 Task: Create a task  Integrate website with a new email management tool , assign it to team member softage.4@softage.net in the project ConvertTech and update the status of the task to  Off Track , set the priority of the task to Medium
Action: Mouse moved to (210, 271)
Screenshot: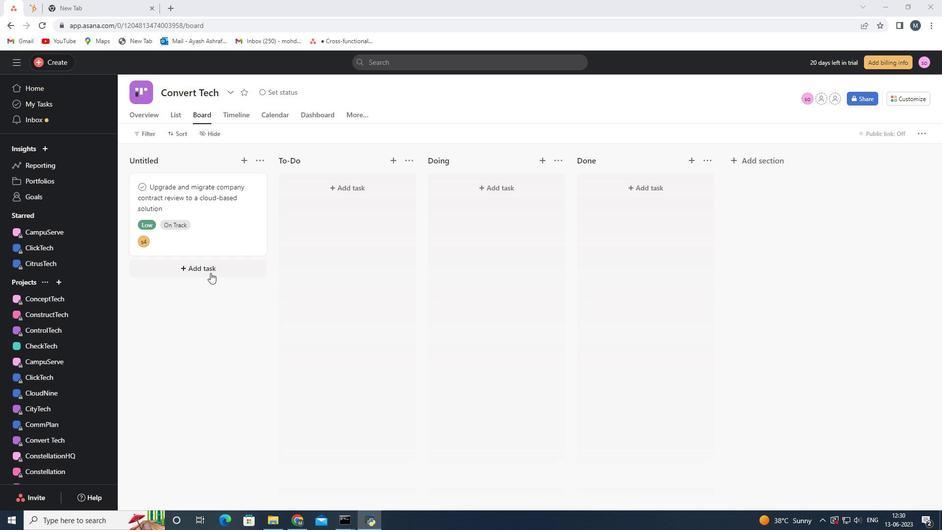 
Action: Mouse pressed left at (210, 271)
Screenshot: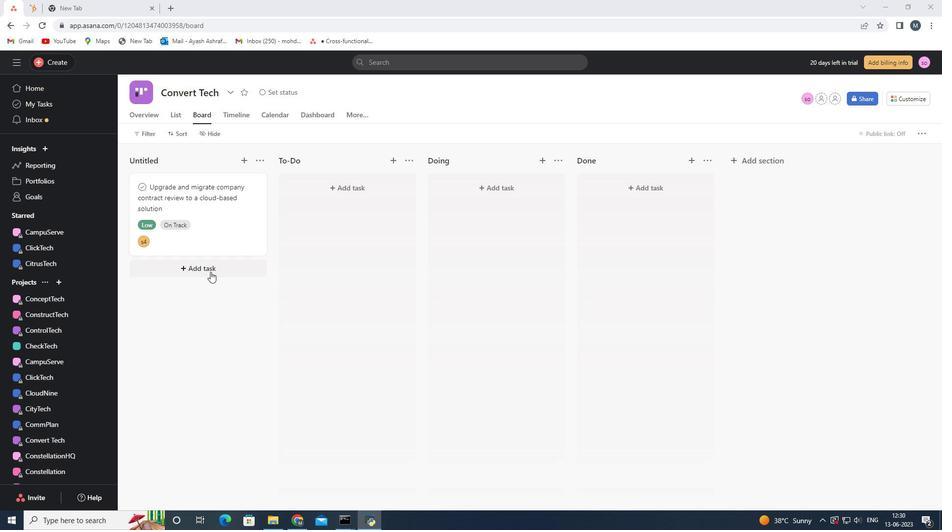 
Action: Mouse pressed left at (210, 271)
Screenshot: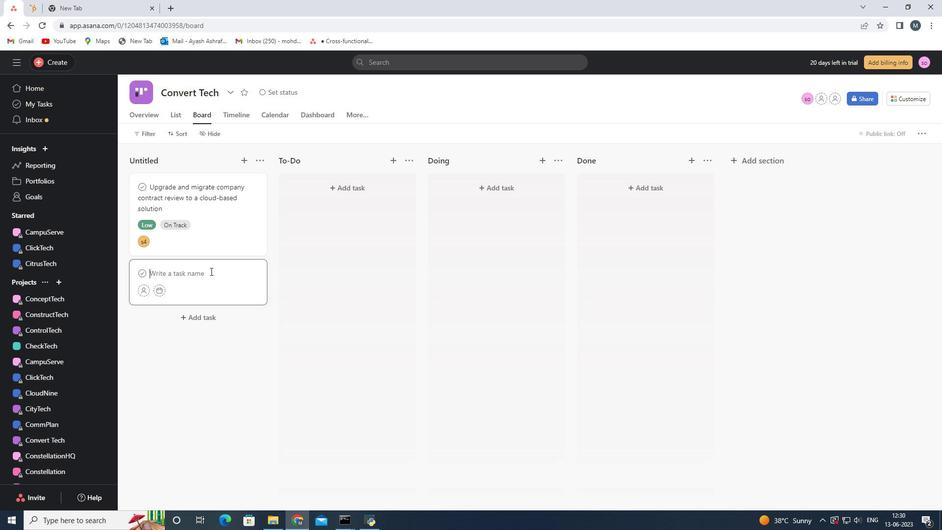 
Action: Mouse moved to (228, 265)
Screenshot: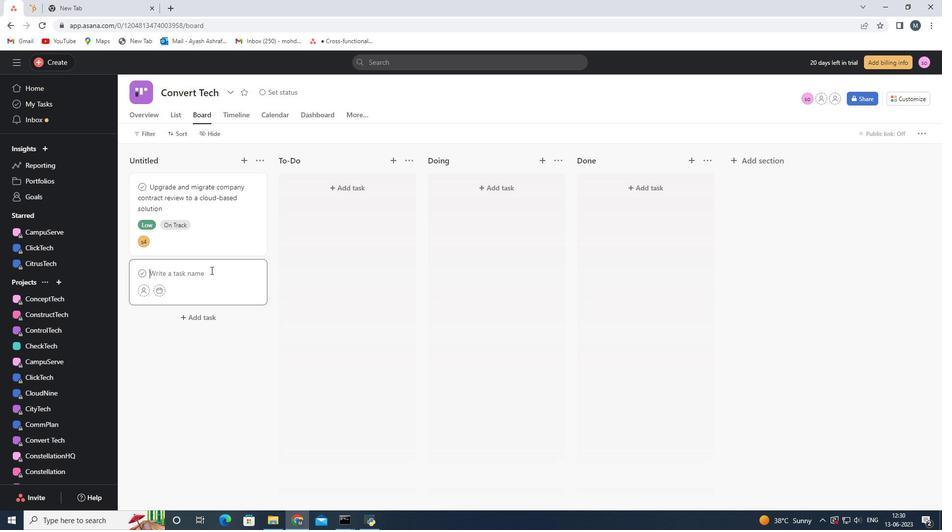 
Action: Key pressed <Key.shift>Integrate<Key.space>website<Key.space>with<Key.space>a<Key.space>new<Key.space>email<Key.space>management<Key.space>tool
Screenshot: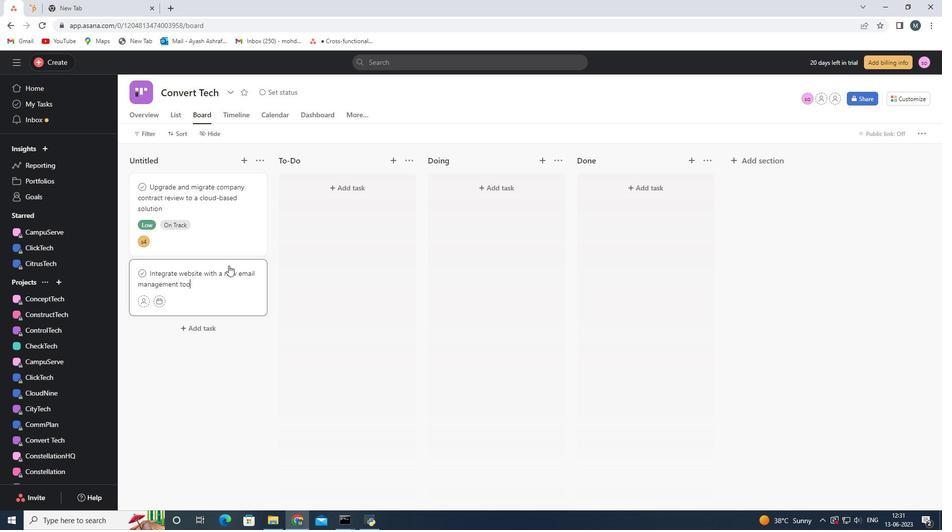 
Action: Mouse moved to (141, 302)
Screenshot: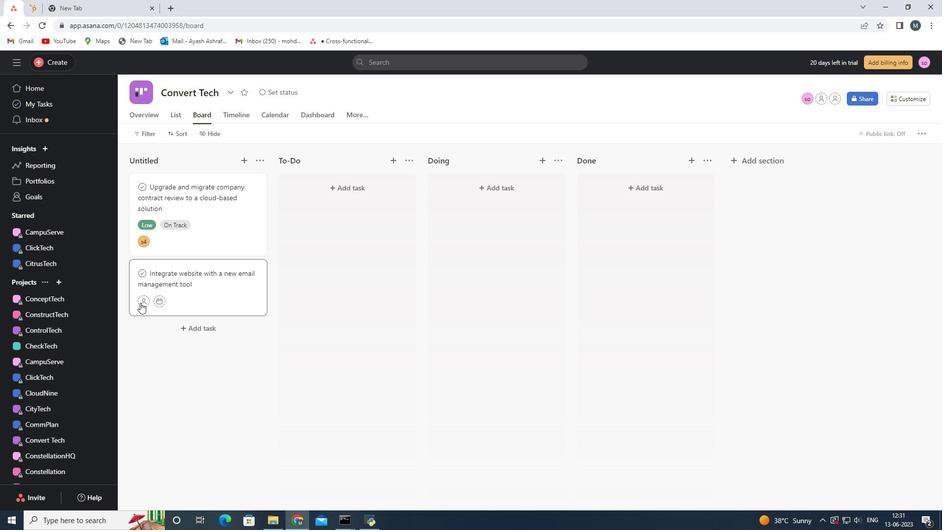 
Action: Mouse pressed left at (141, 302)
Screenshot: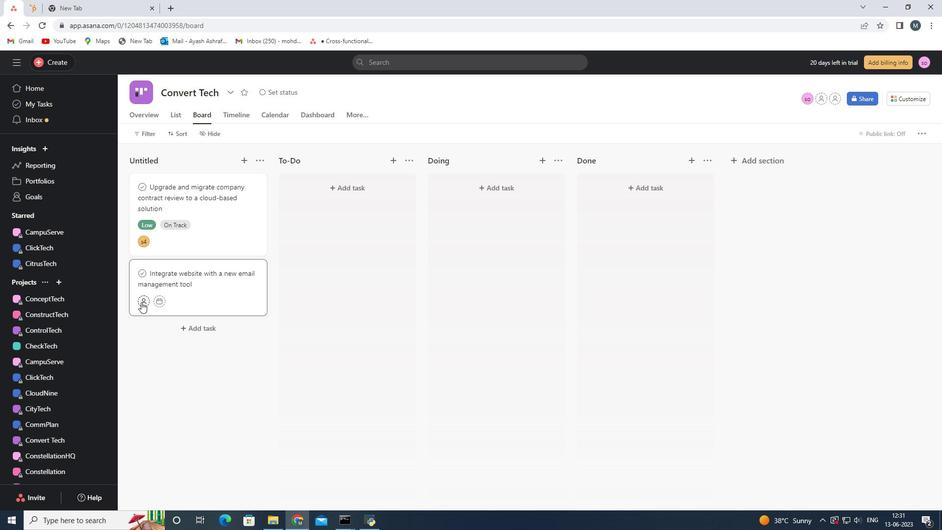 
Action: Mouse moved to (170, 335)
Screenshot: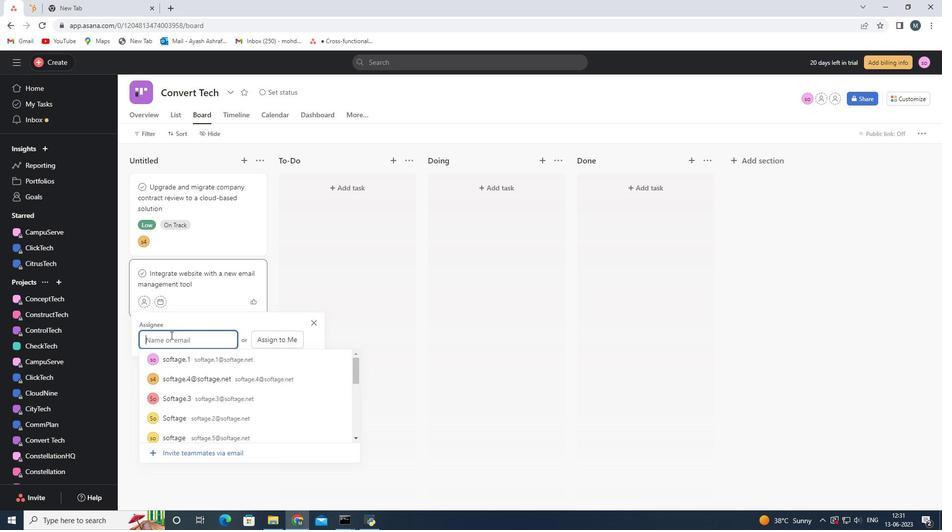 
Action: Mouse pressed left at (170, 335)
Screenshot: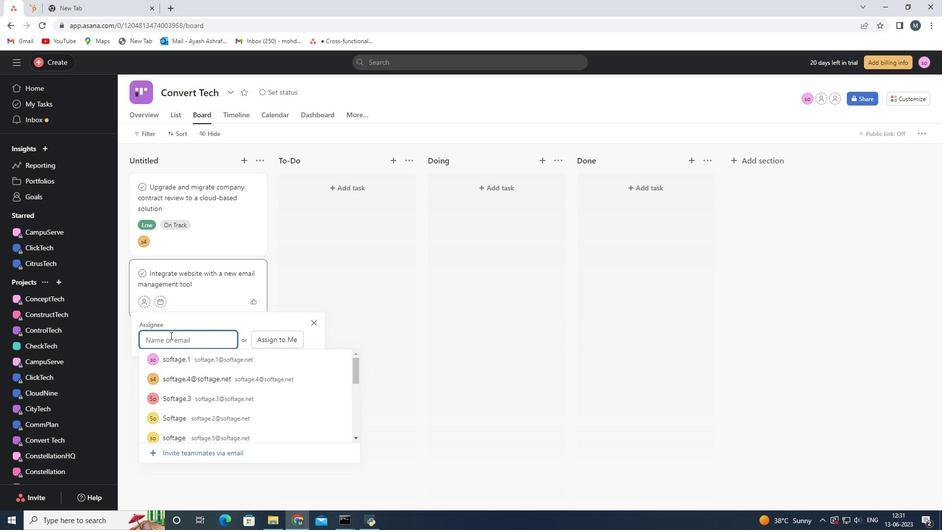 
Action: Mouse moved to (177, 334)
Screenshot: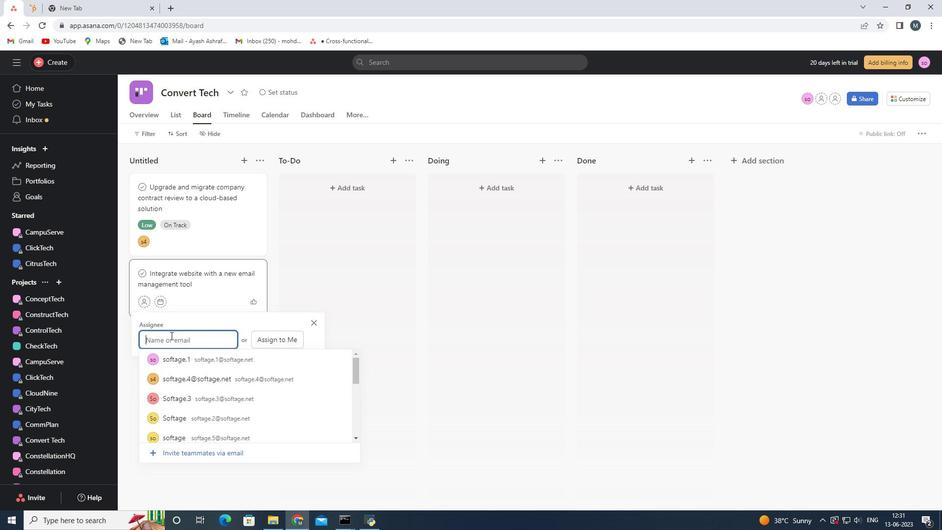 
Action: Key pressed softage.4<Key.shift>@softage.net
Screenshot: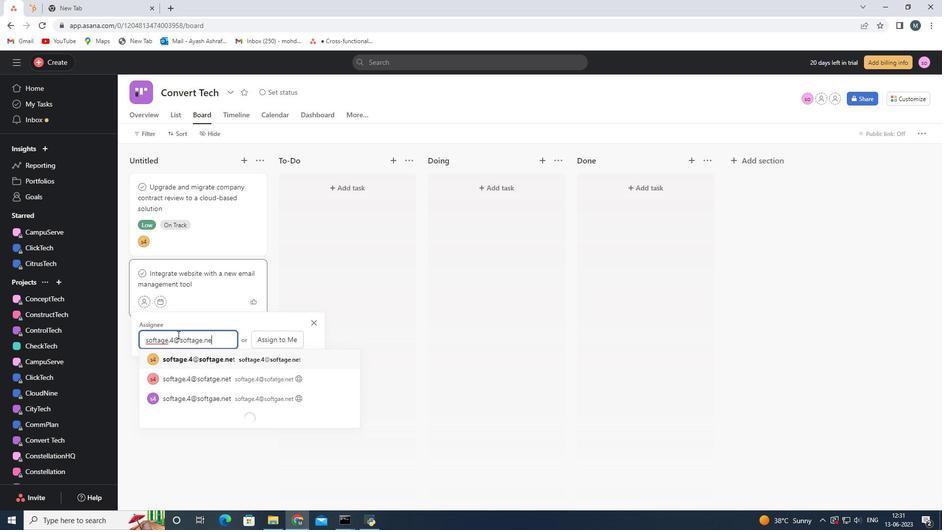 
Action: Mouse moved to (208, 359)
Screenshot: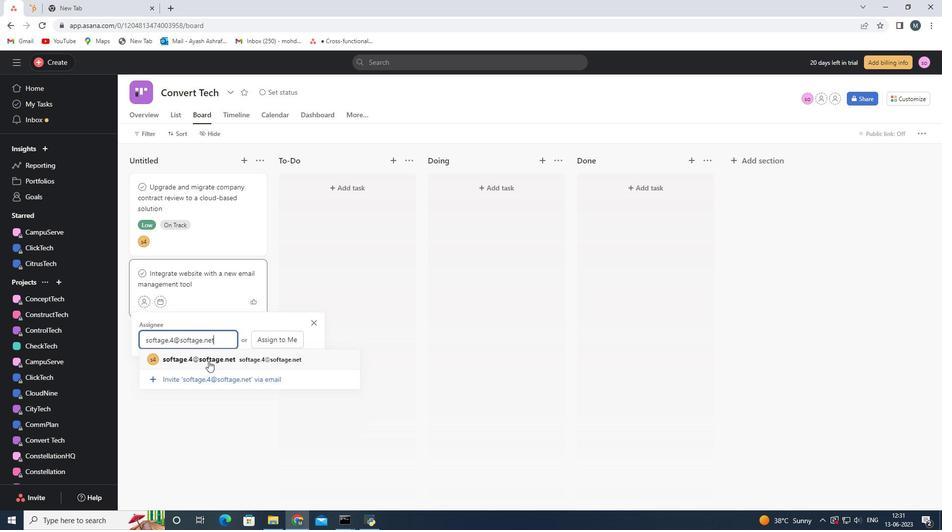 
Action: Mouse pressed left at (208, 359)
Screenshot: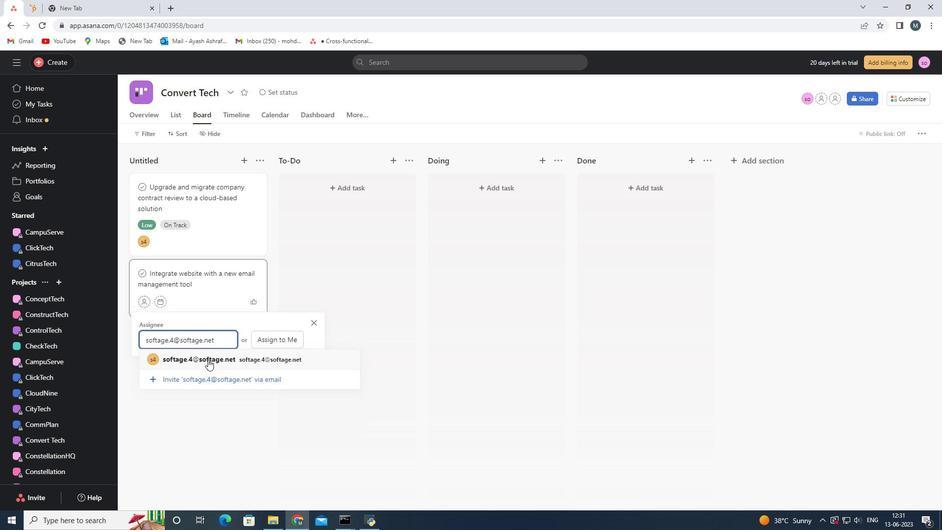 
Action: Mouse moved to (192, 286)
Screenshot: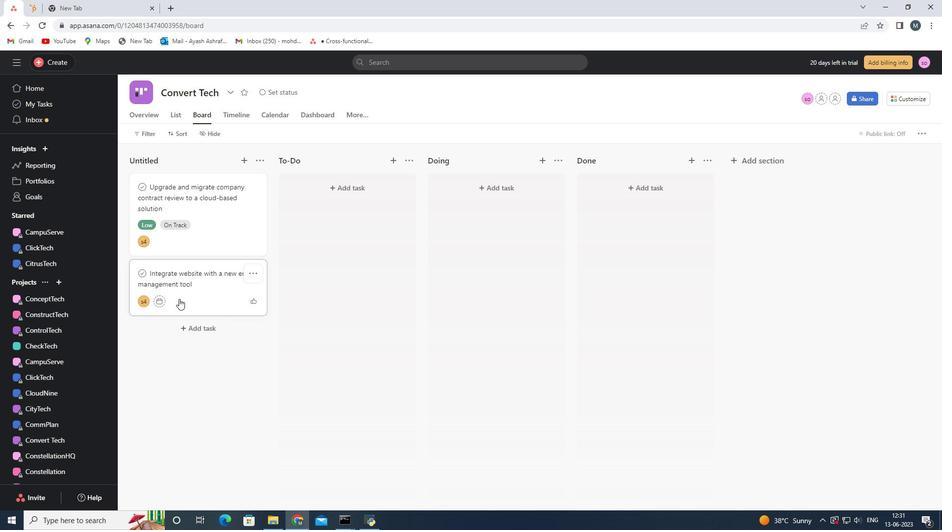 
Action: Mouse pressed left at (192, 286)
Screenshot: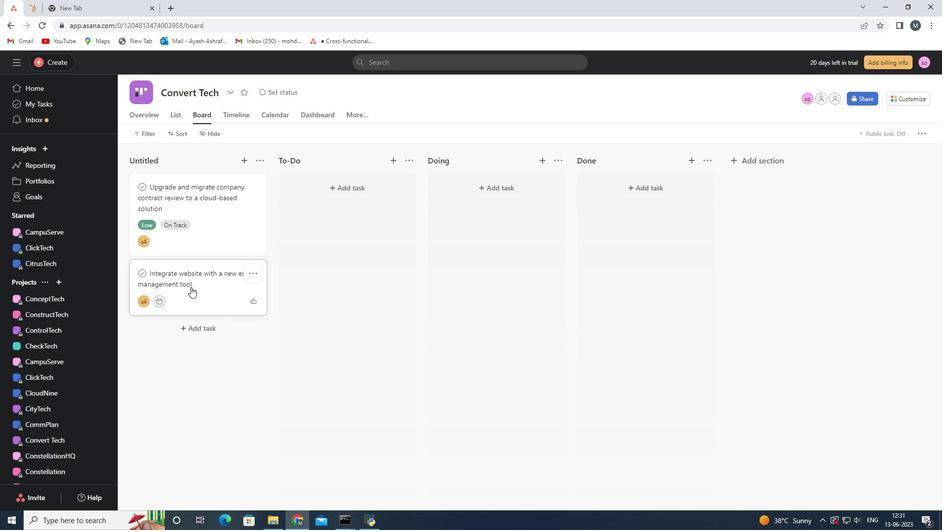 
Action: Mouse moved to (696, 306)
Screenshot: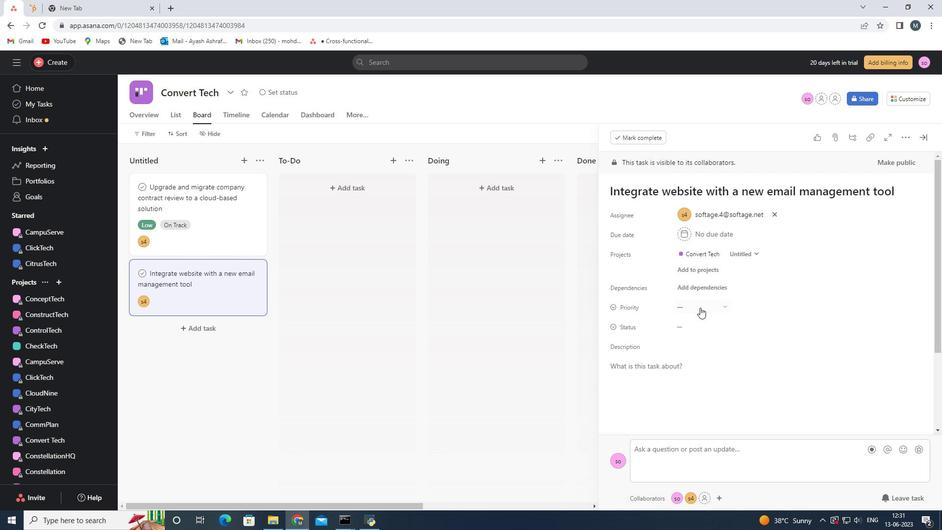
Action: Mouse pressed left at (696, 306)
Screenshot: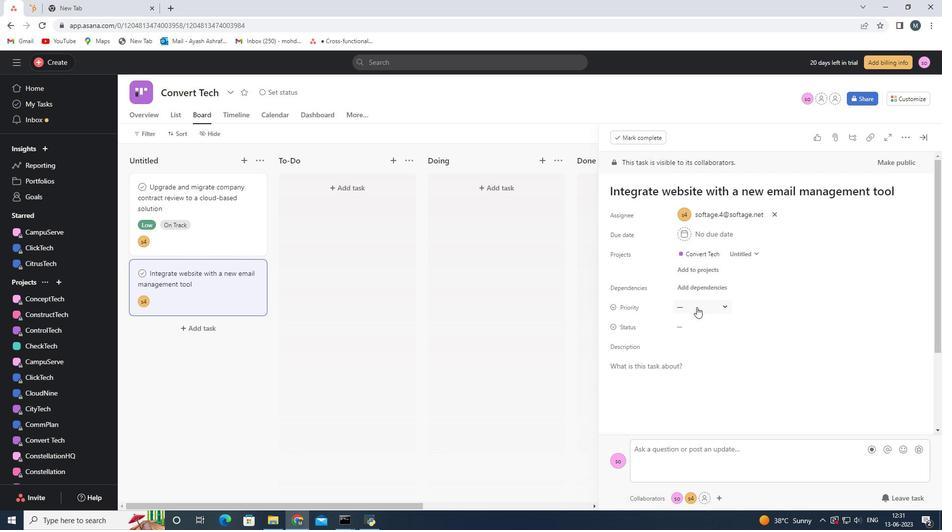 
Action: Mouse moved to (707, 356)
Screenshot: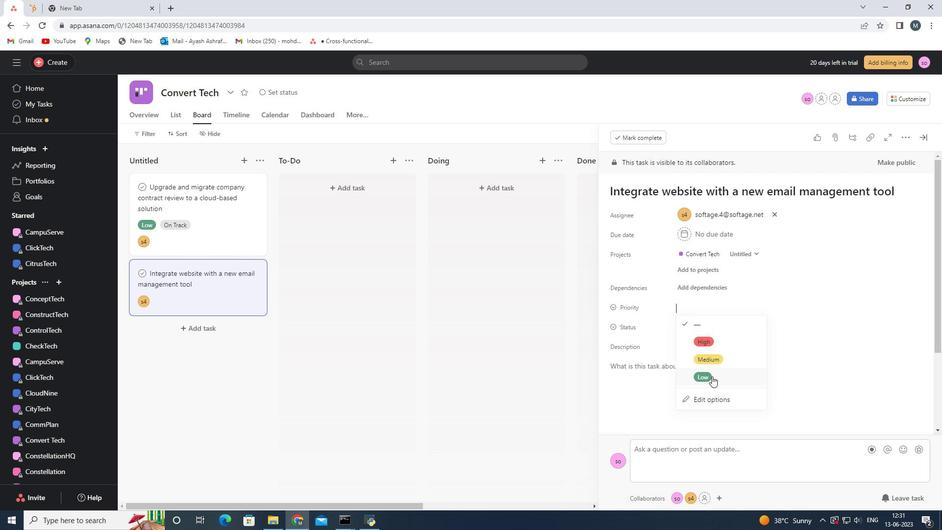 
Action: Mouse pressed left at (707, 356)
Screenshot: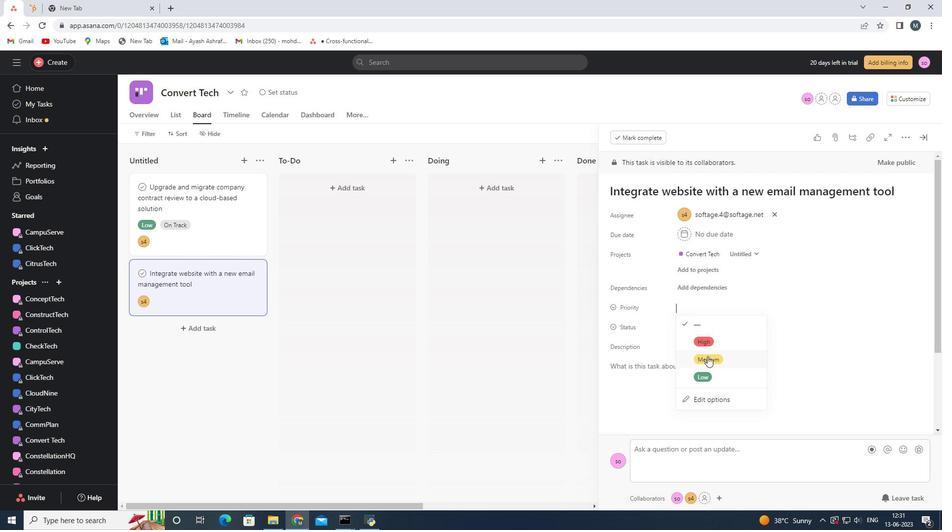 
Action: Mouse moved to (678, 325)
Screenshot: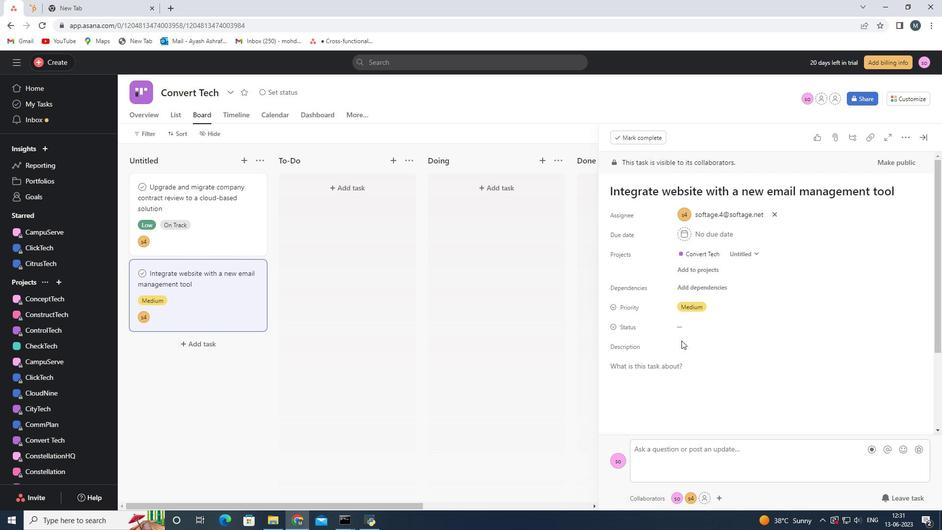 
Action: Mouse pressed left at (678, 325)
Screenshot: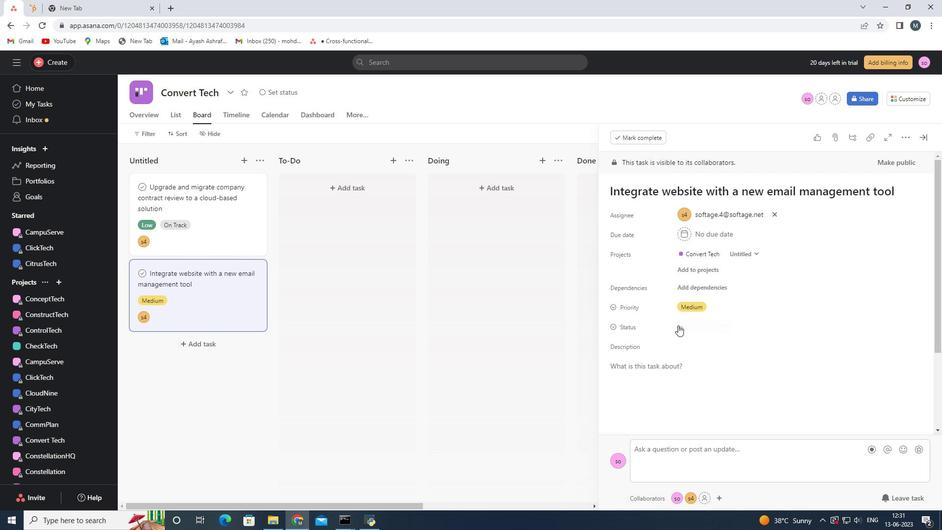 
Action: Mouse moved to (705, 379)
Screenshot: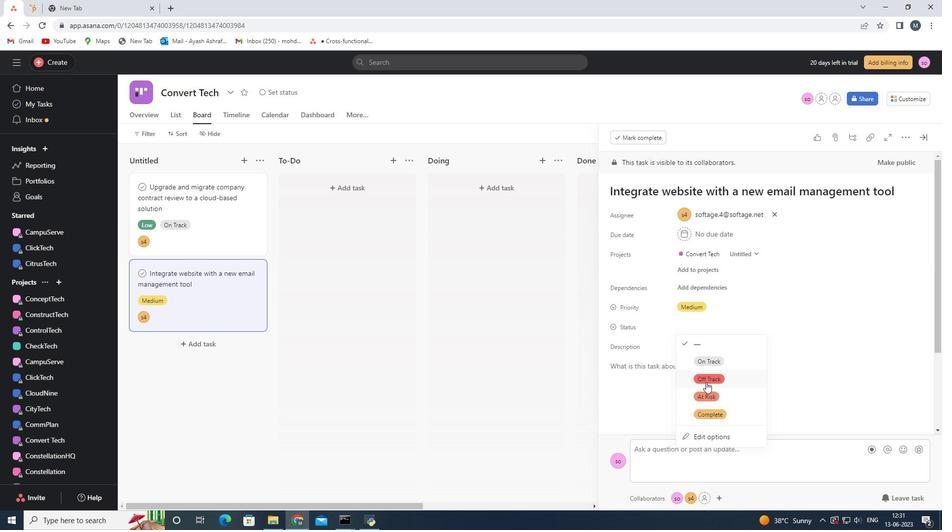
Action: Mouse pressed left at (705, 379)
Screenshot: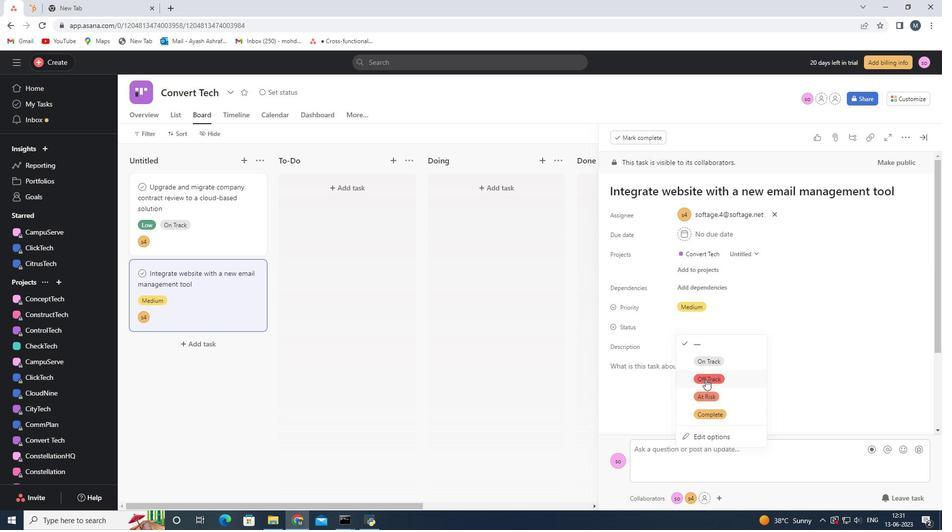 
Action: Mouse moved to (918, 136)
Screenshot: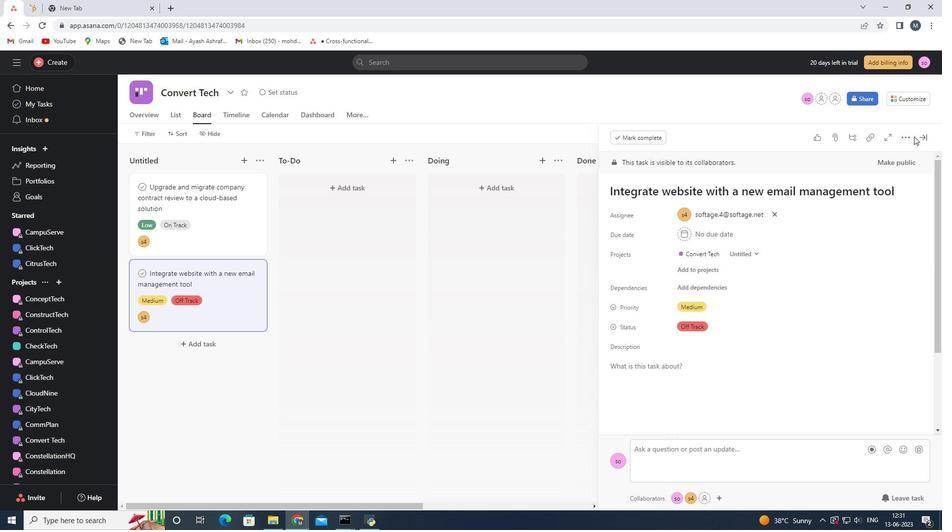 
Action: Mouse pressed left at (918, 136)
Screenshot: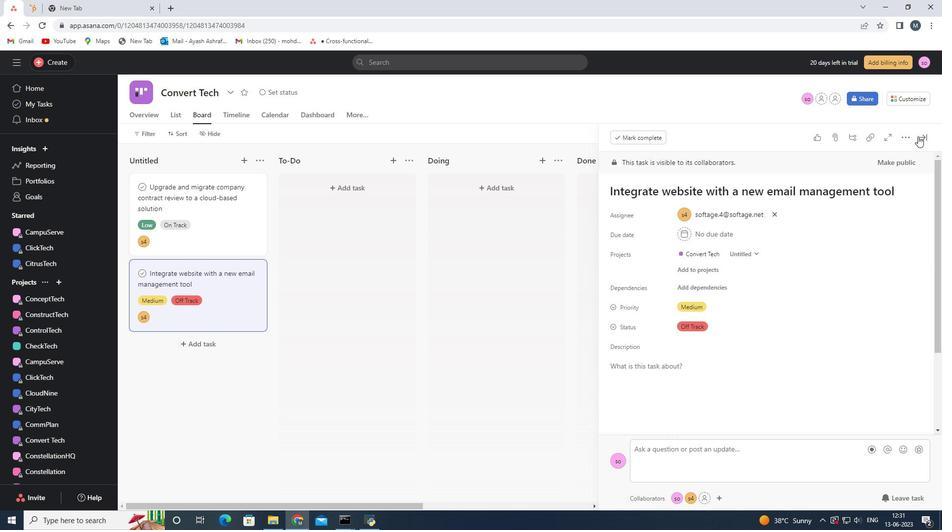 
Action: Mouse moved to (404, 303)
Screenshot: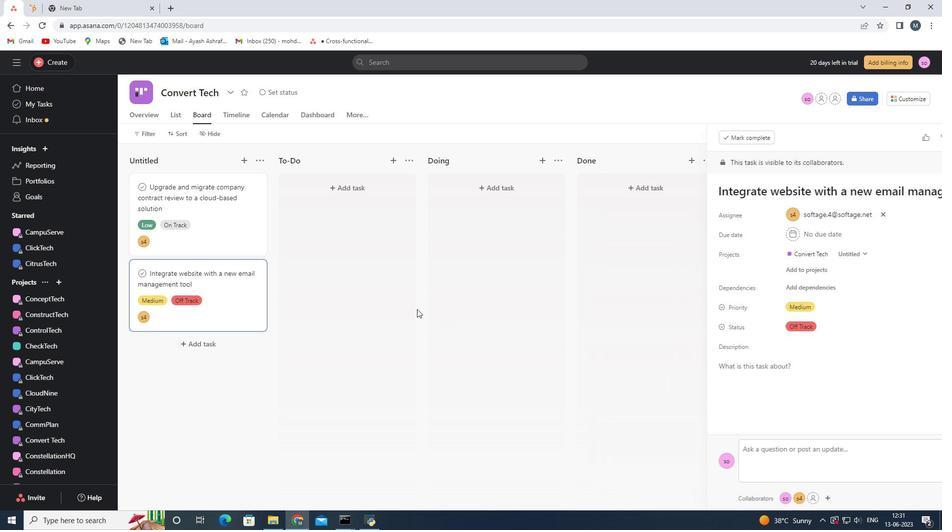 
Action: Mouse pressed left at (404, 303)
Screenshot: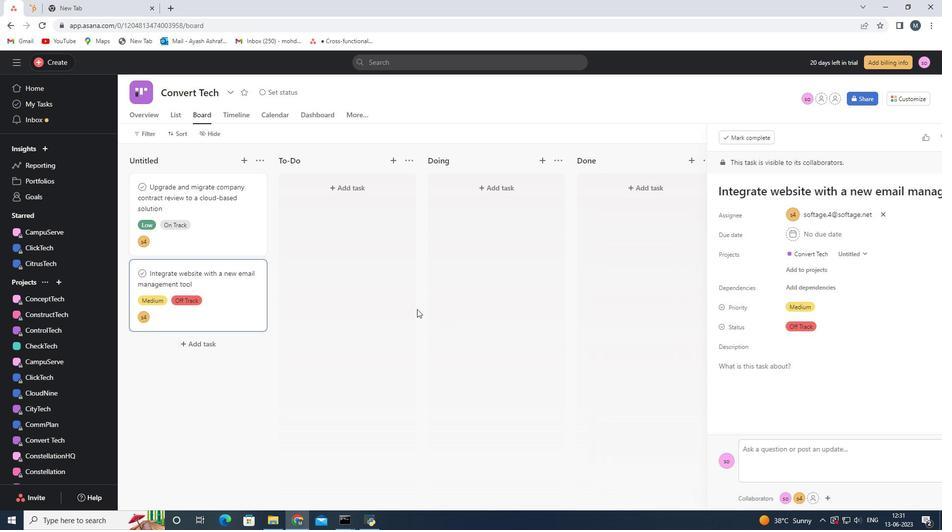
